 Task: In the Company fox5ny.com, schedule a meeting with title: 'Product Demo and Service Presentation', Select date: '25 September, 2023', select start time: 6:00:PM. Add location in person New York with meeting description: Kindly join this meeting to understand Product Demo and Service Presentation. Add attendees from company's contact and save.. Logged in from softage.1@softage.net
Action: Mouse moved to (83, 55)
Screenshot: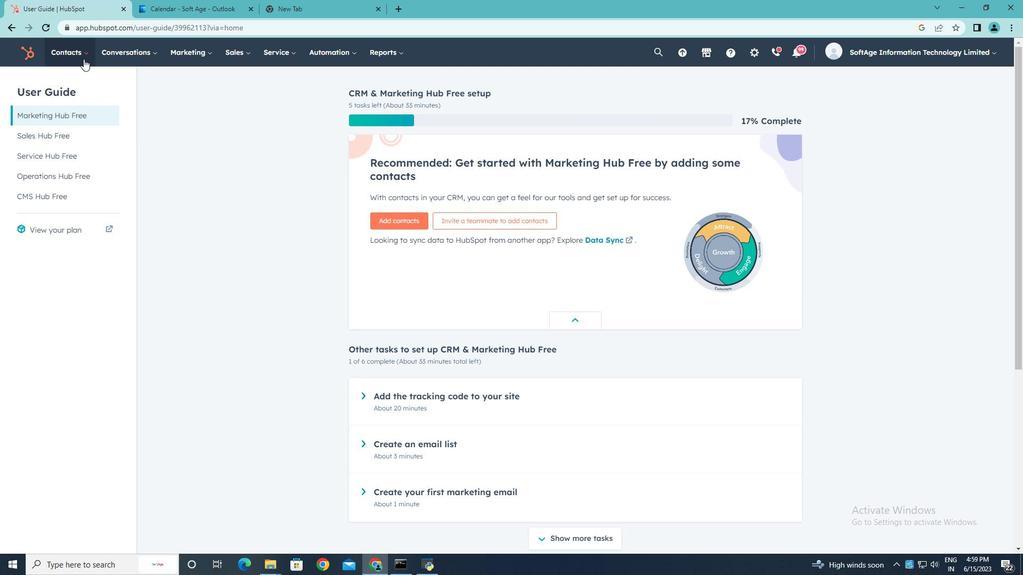 
Action: Mouse pressed left at (83, 55)
Screenshot: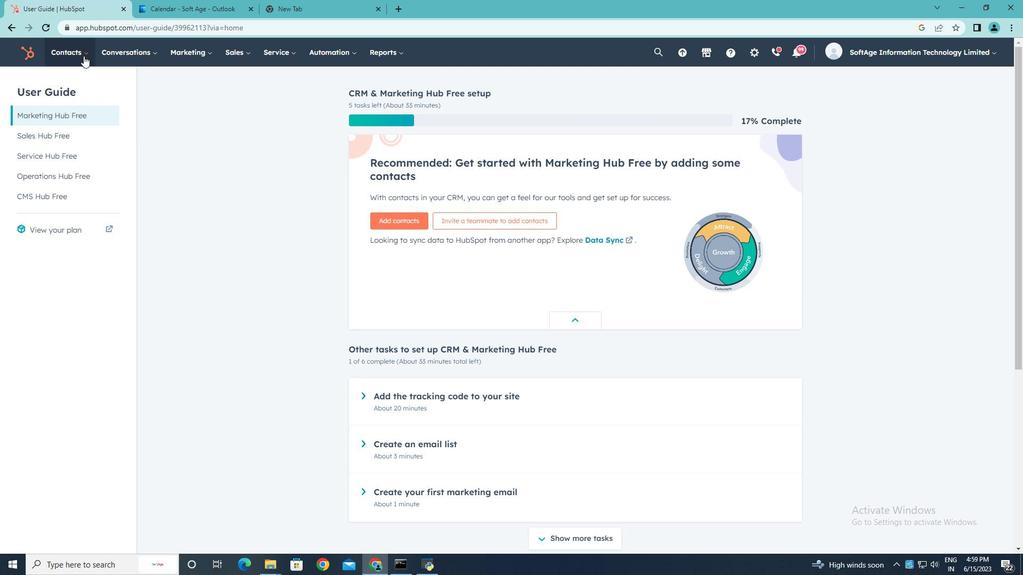 
Action: Mouse moved to (74, 101)
Screenshot: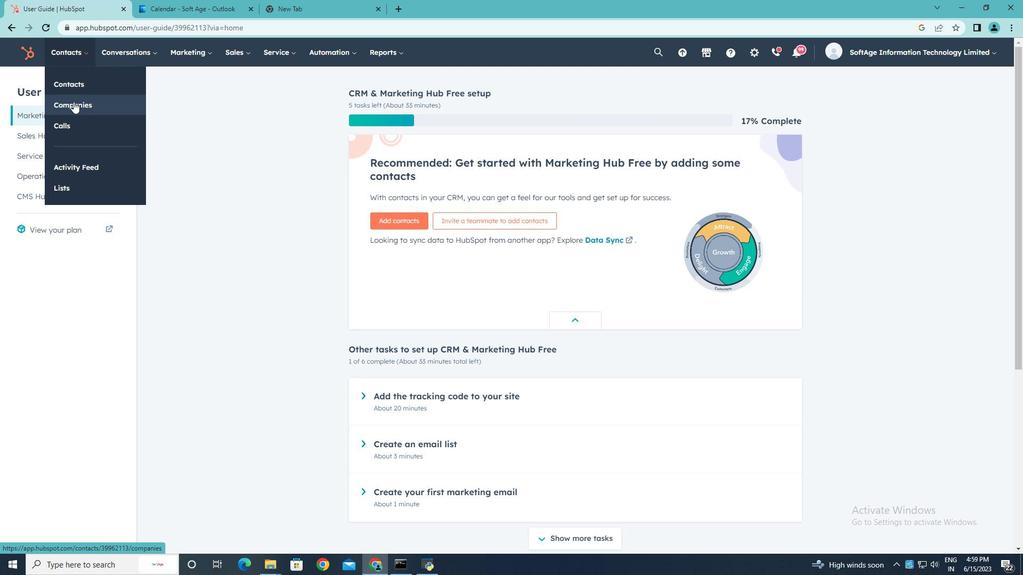 
Action: Mouse pressed left at (74, 101)
Screenshot: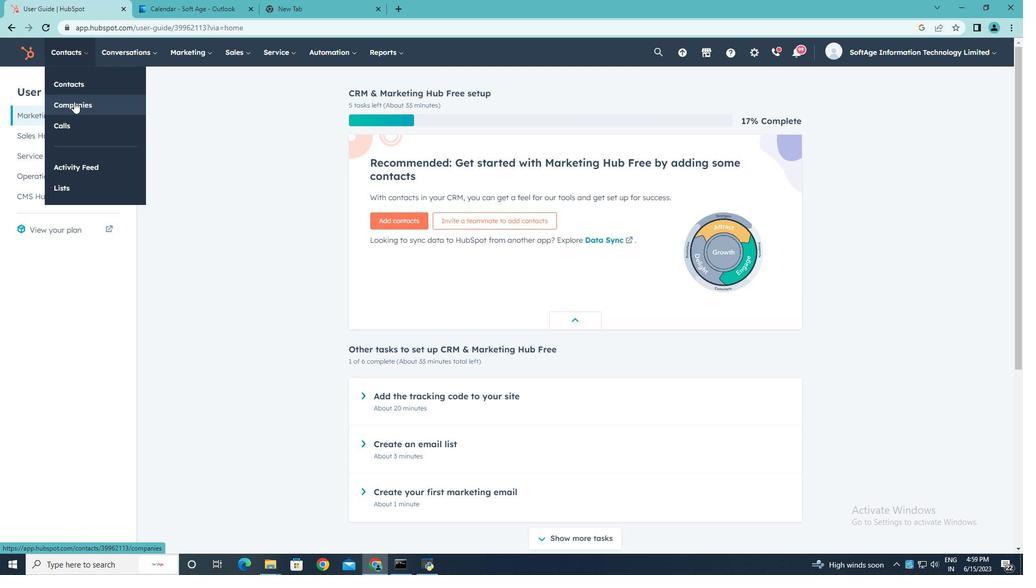 
Action: Mouse moved to (67, 173)
Screenshot: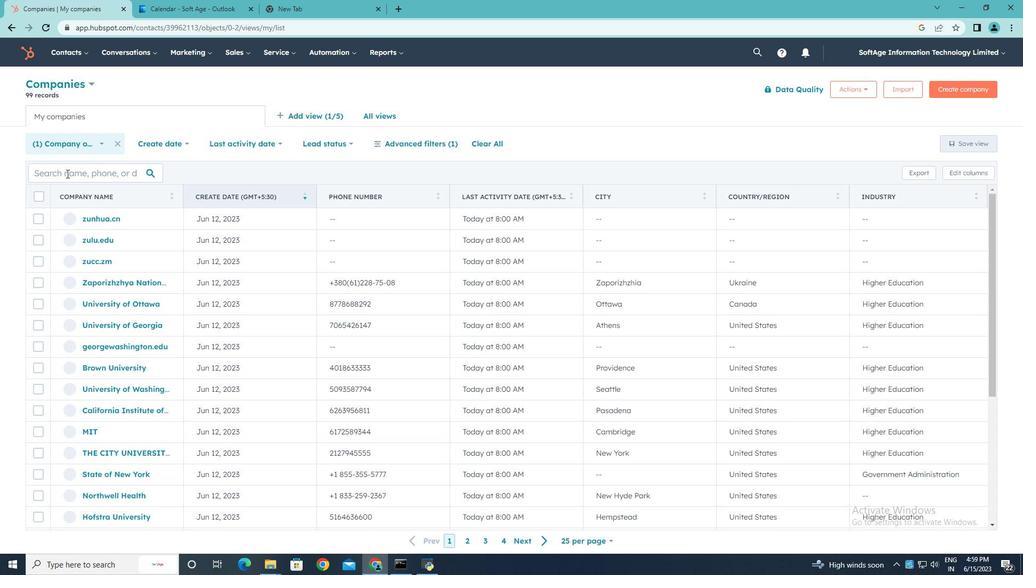 
Action: Mouse pressed left at (67, 173)
Screenshot: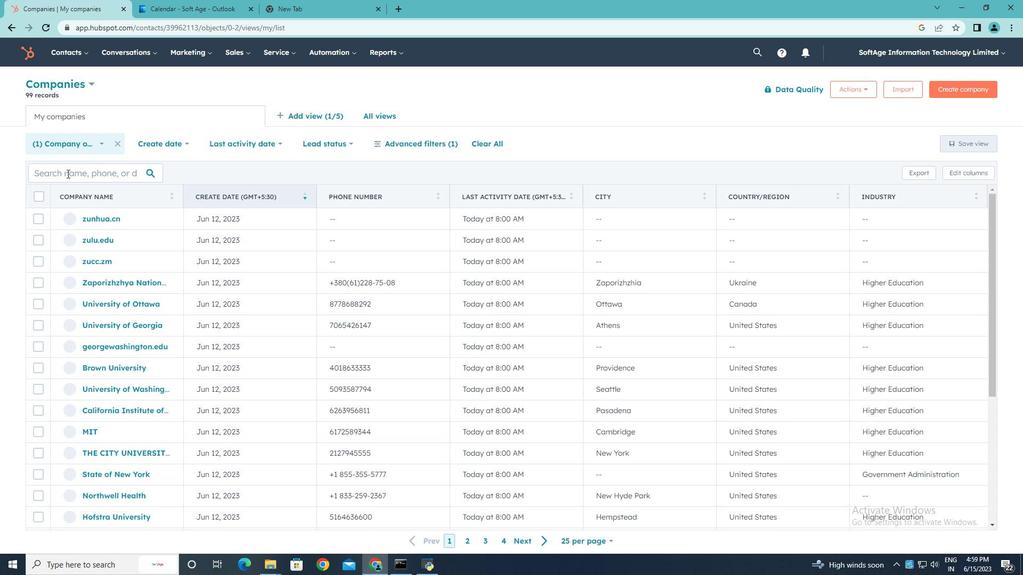 
Action: Key pressed fox5ny.com
Screenshot: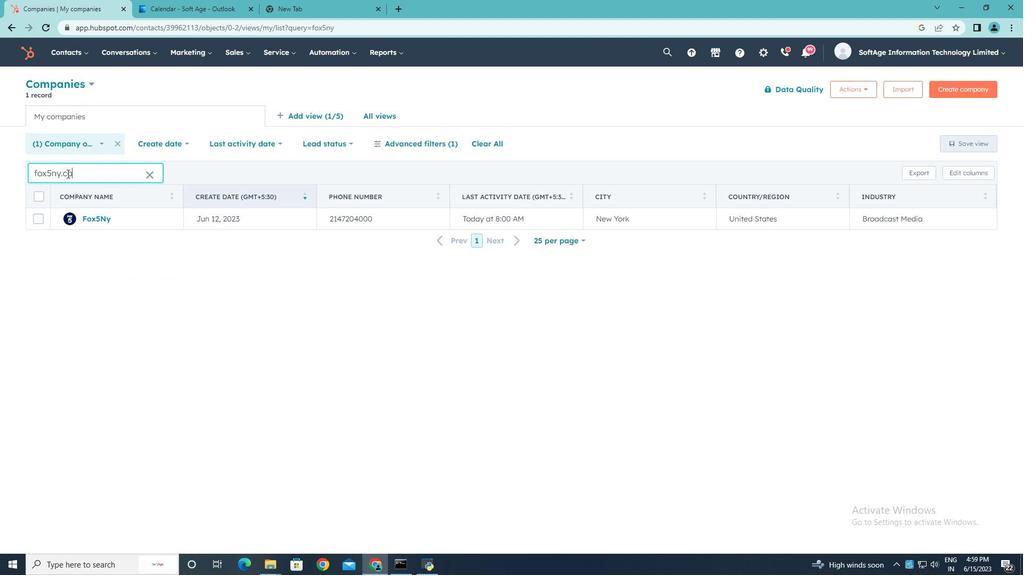
Action: Mouse moved to (87, 219)
Screenshot: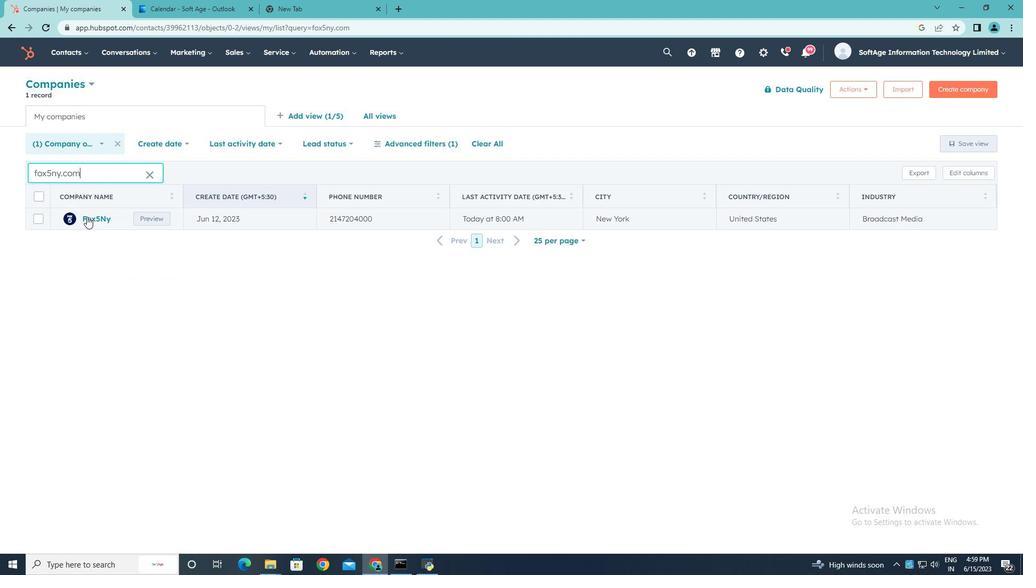
Action: Mouse pressed left at (87, 219)
Screenshot: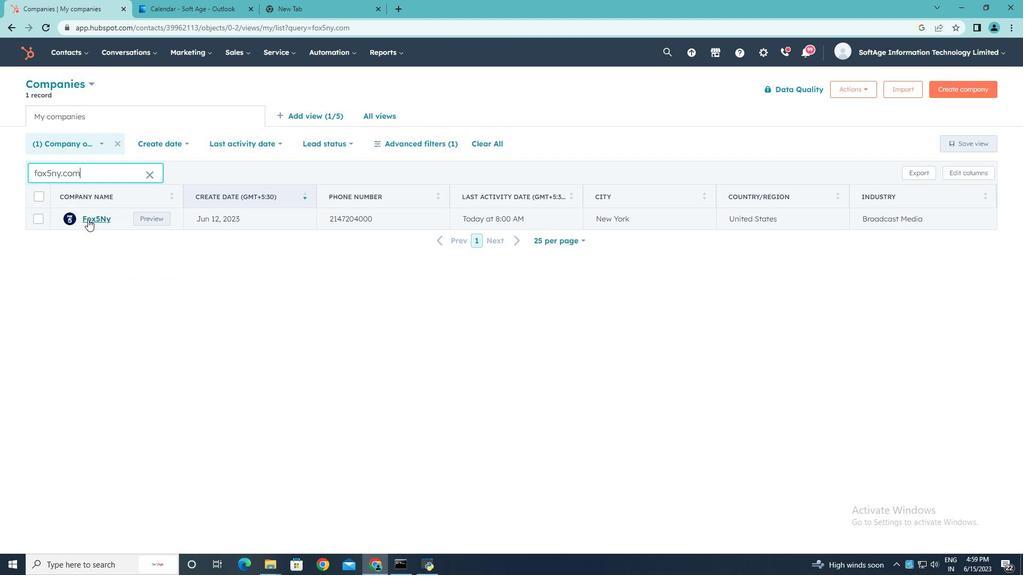 
Action: Mouse moved to (174, 179)
Screenshot: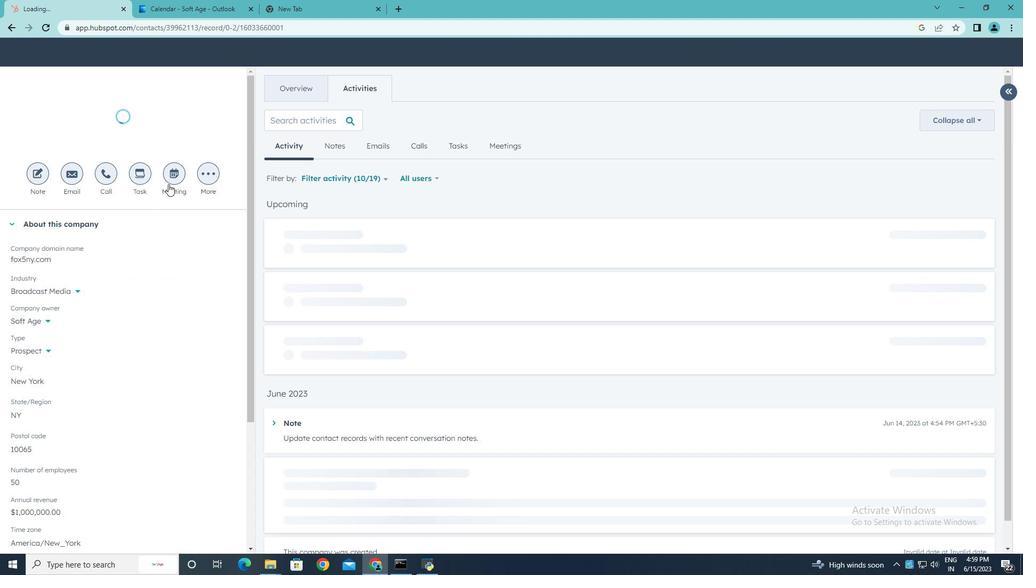 
Action: Mouse pressed left at (174, 179)
Screenshot: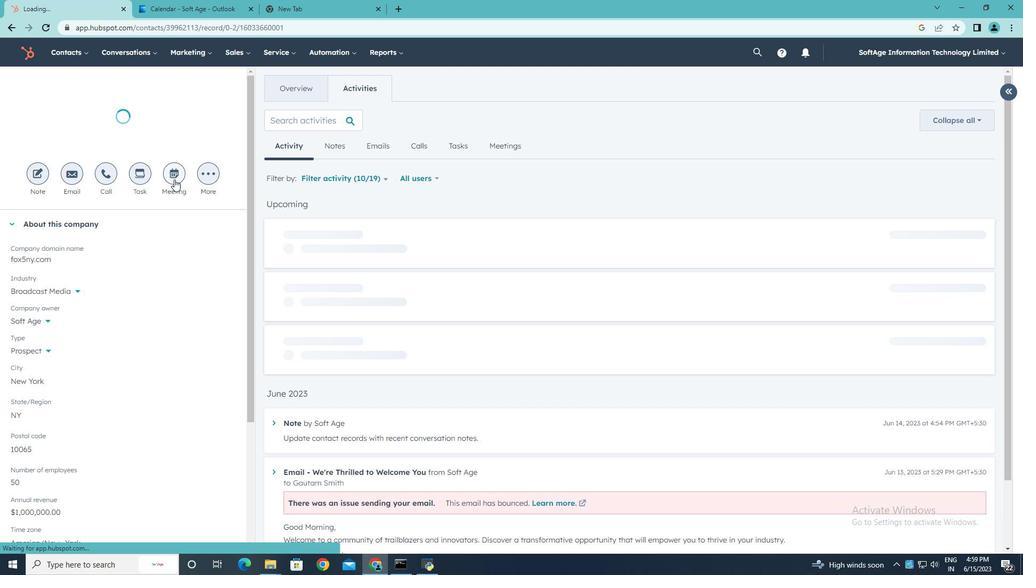
Action: Key pressed <Key.shift>Product<Key.space><Key.shift>Demo<Key.space><Key.shift><Key.shift><Key.shift><Key.shift><Key.shift><Key.shift><Key.shift><Key.shift><Key.shift><Key.shift><Key.shift><Key.shift><Key.shift><Key.shift><Key.shift><Key.shift><Key.shift><Key.shift><Key.shift><Key.shift><Key.shift><Key.shift><Key.shift><Key.shift><Key.shift><Key.shift>and<Key.space><Key.shift>Service<Key.space><Key.shift><Key.shift><Key.shift><Key.shift><Key.shift><Key.shift><Key.shift><Key.shift><Key.shift>Presentation.
Screenshot: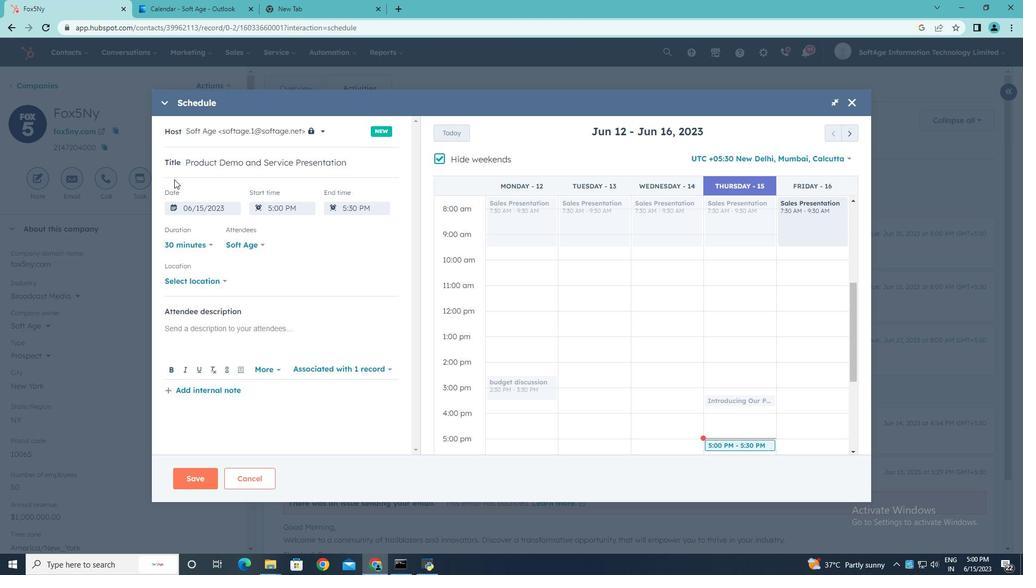 
Action: Mouse moved to (438, 160)
Screenshot: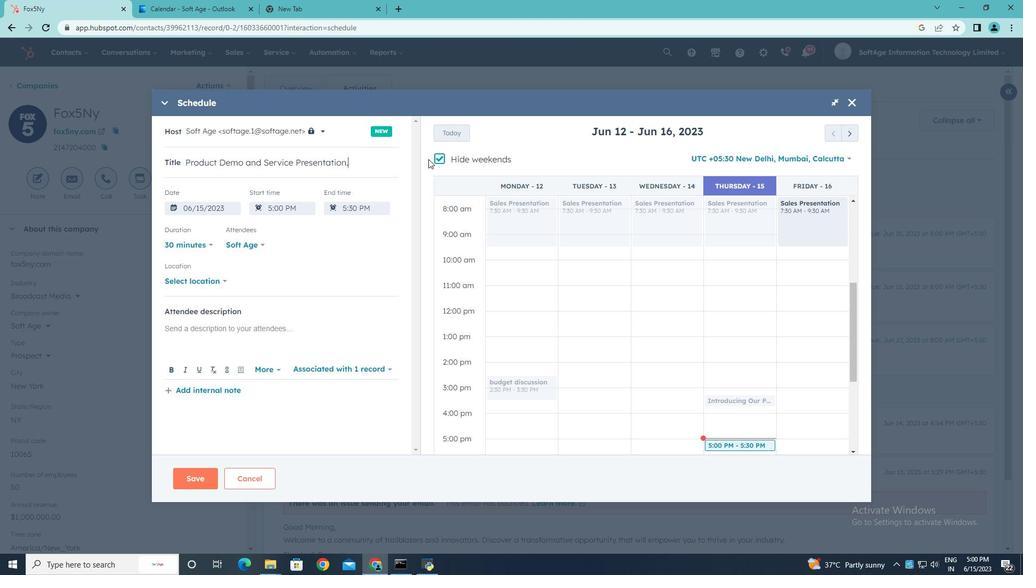 
Action: Mouse pressed left at (438, 160)
Screenshot: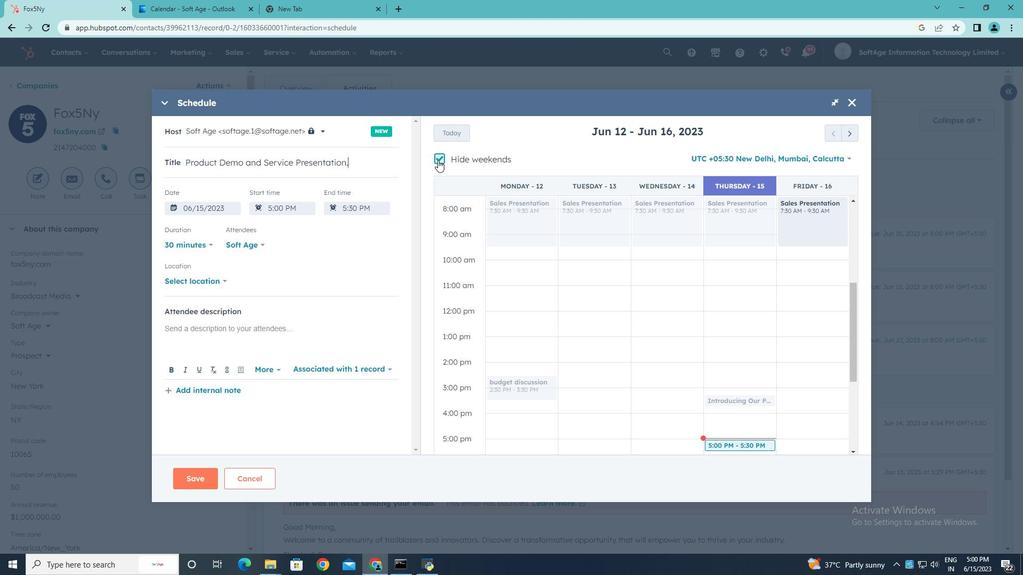 
Action: Mouse moved to (852, 136)
Screenshot: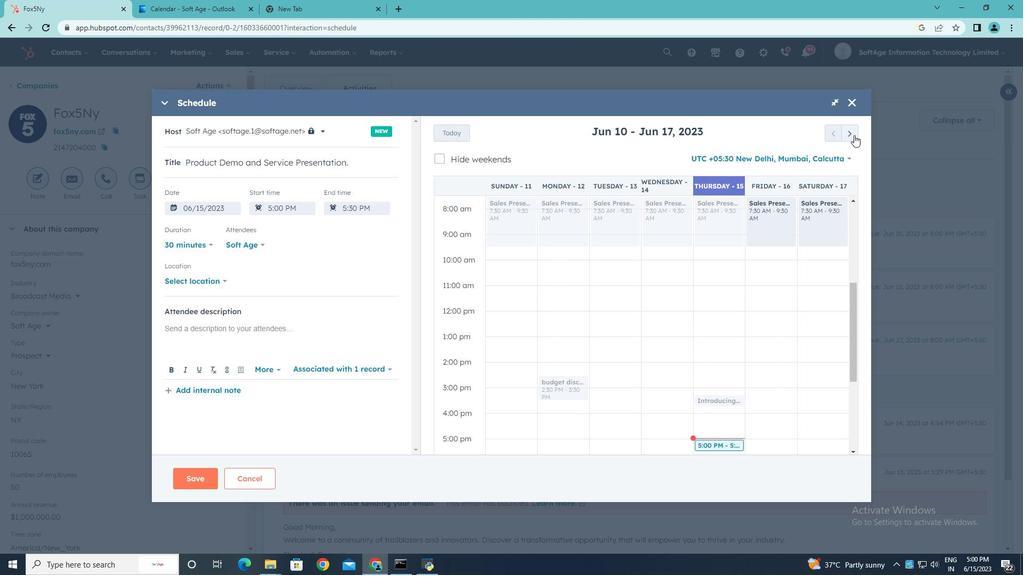 
Action: Mouse pressed left at (852, 136)
Screenshot: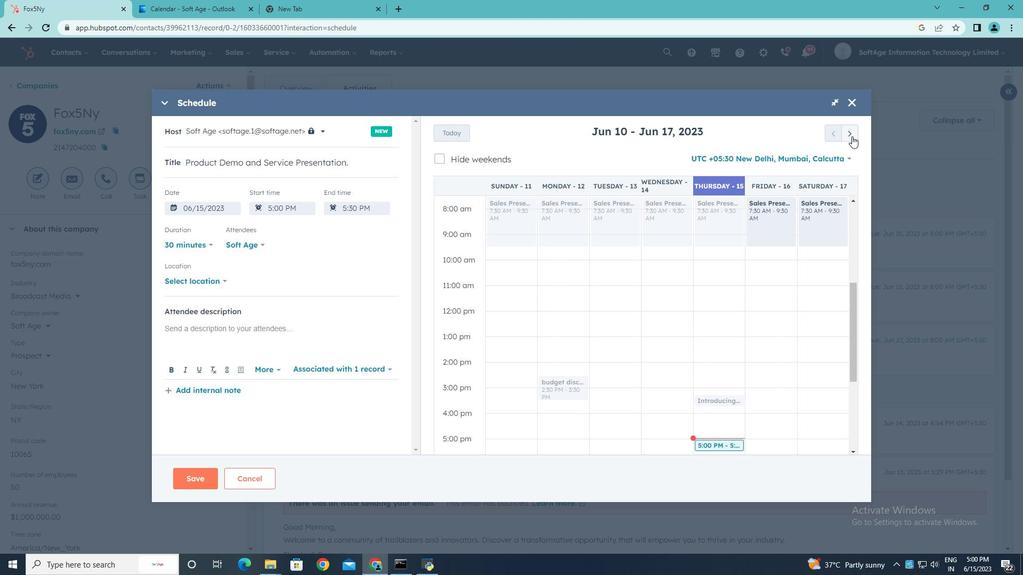 
Action: Mouse pressed left at (852, 136)
Screenshot: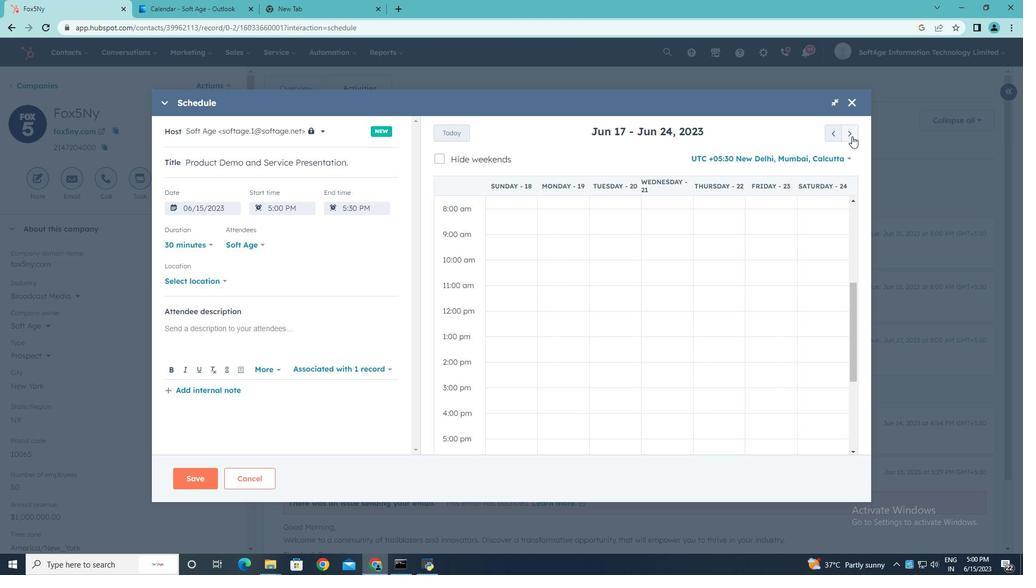 
Action: Mouse pressed left at (852, 136)
Screenshot: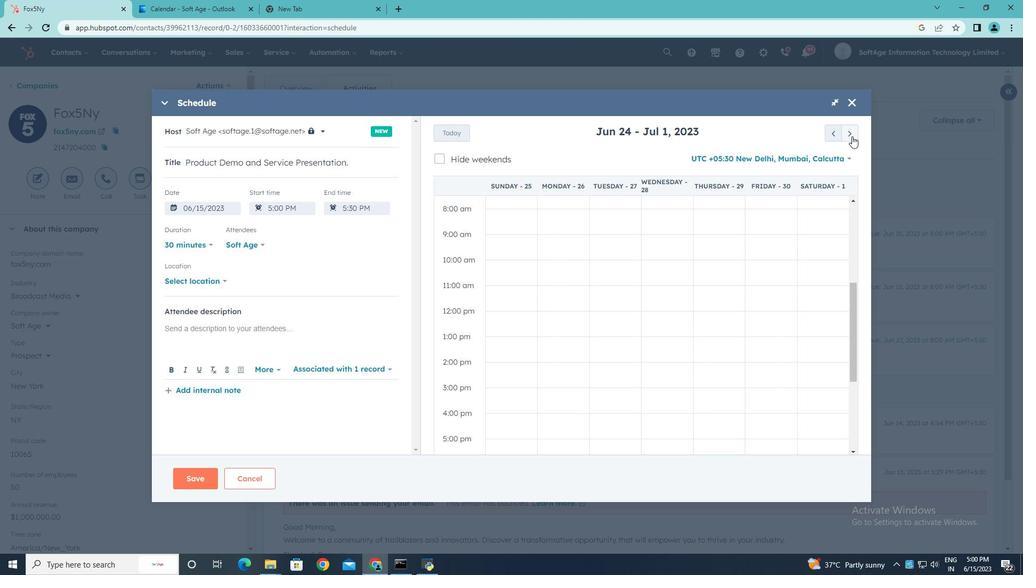 
Action: Mouse pressed left at (852, 136)
Screenshot: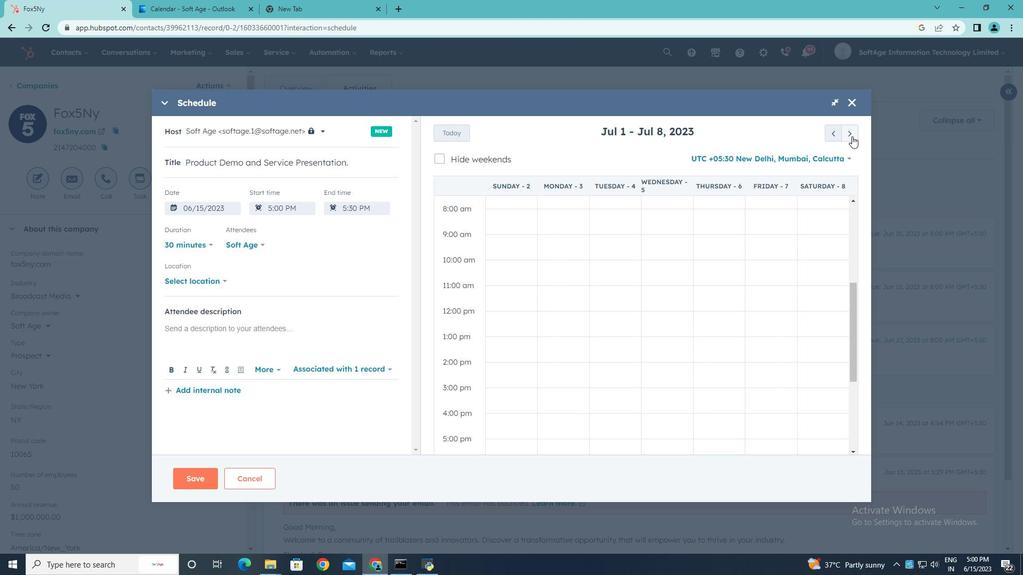 
Action: Mouse pressed left at (852, 136)
Screenshot: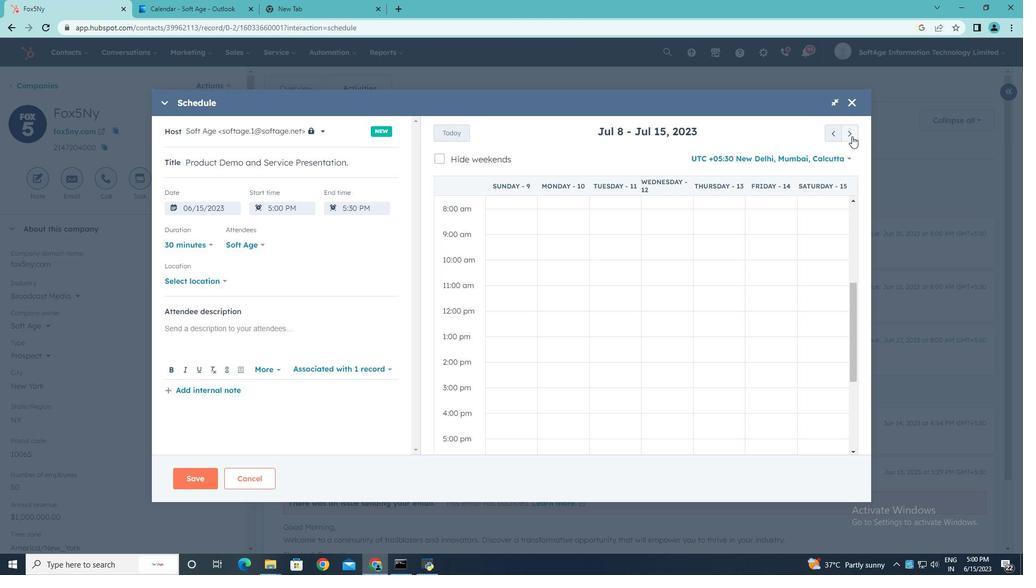 
Action: Mouse pressed left at (852, 136)
Screenshot: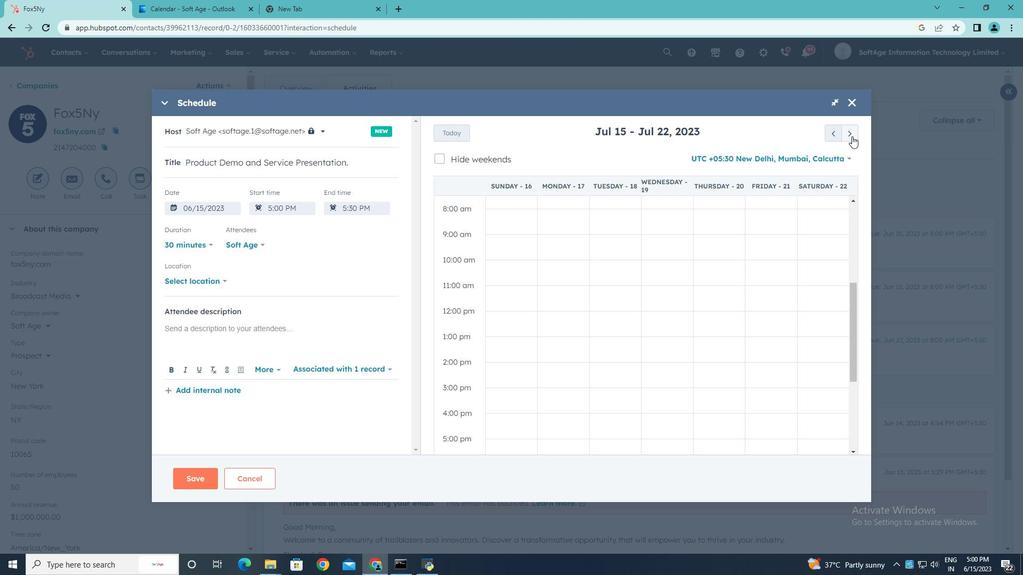 
Action: Mouse pressed left at (852, 136)
Screenshot: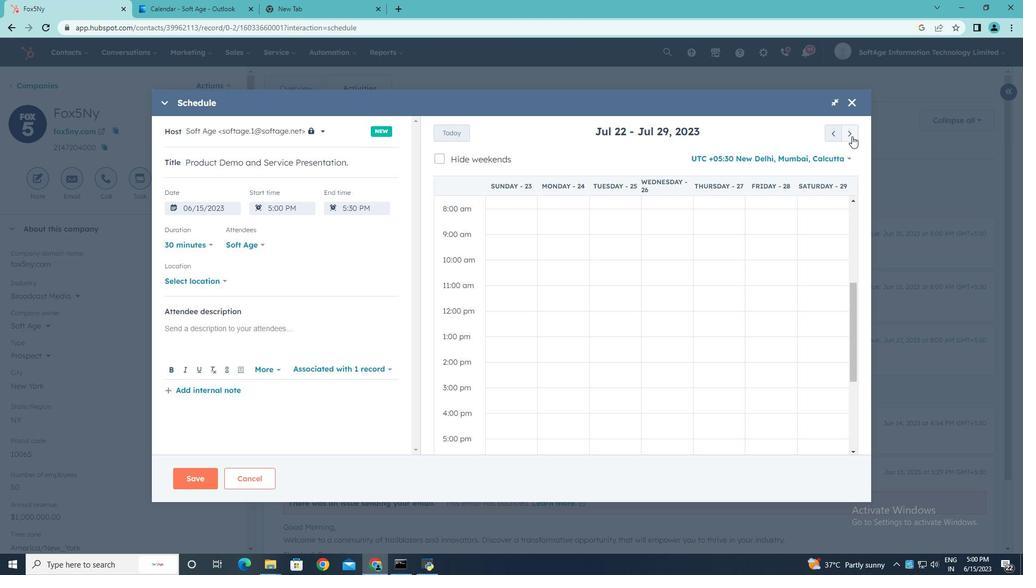 
Action: Mouse pressed left at (852, 136)
Screenshot: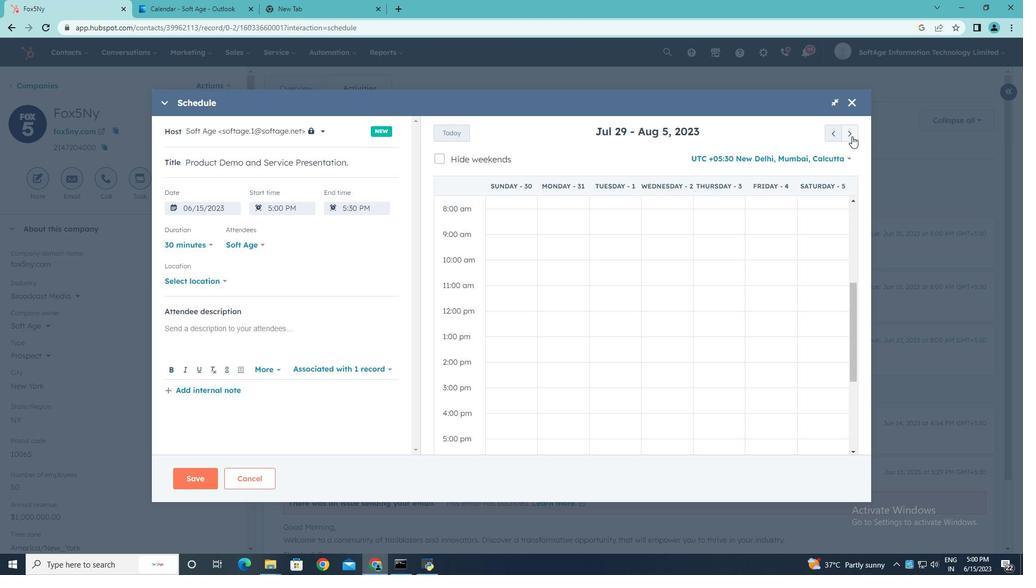 
Action: Mouse pressed left at (852, 136)
Screenshot: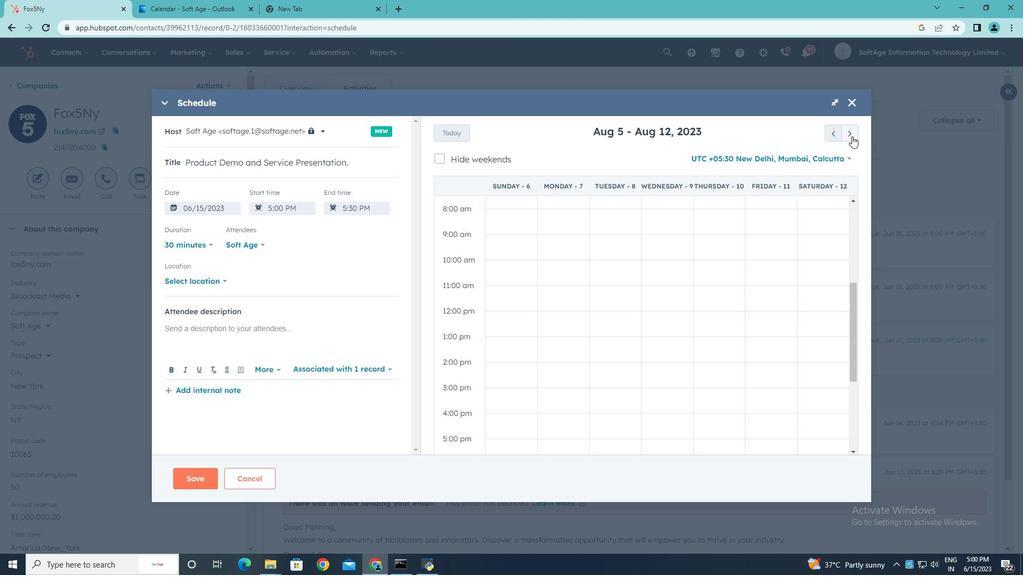 
Action: Mouse pressed left at (852, 136)
Screenshot: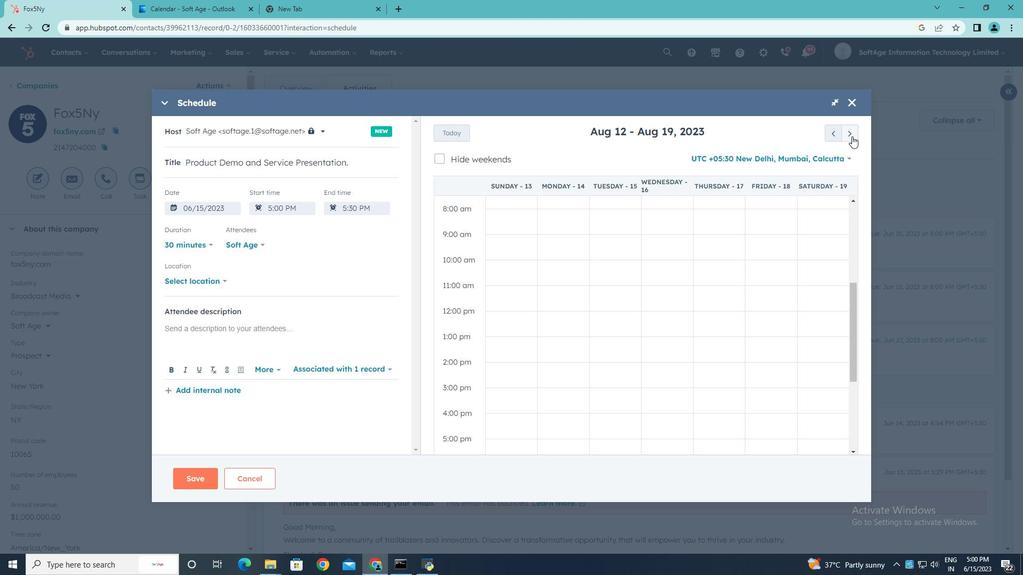
Action: Mouse pressed left at (852, 136)
Screenshot: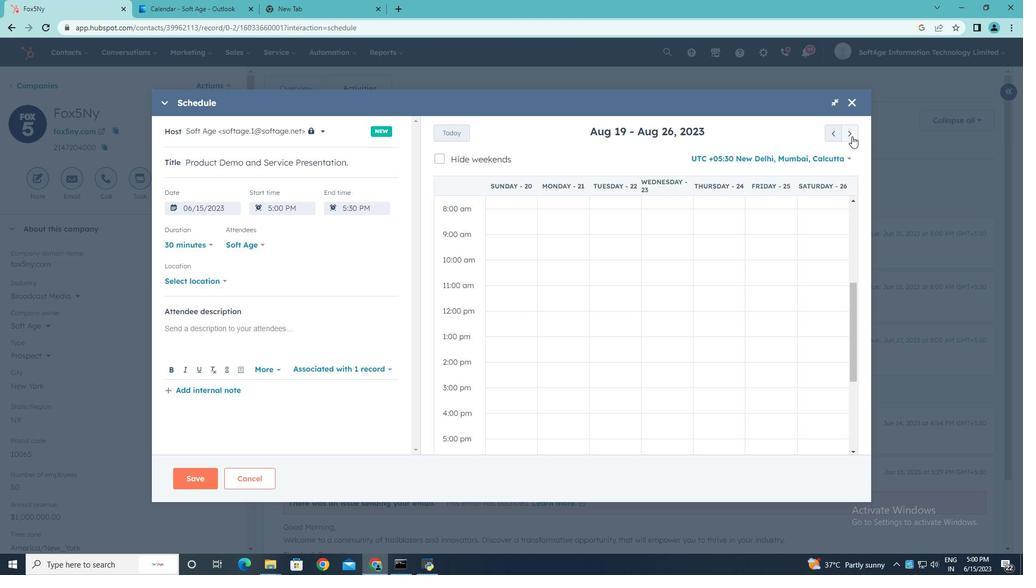 
Action: Mouse pressed left at (852, 136)
Screenshot: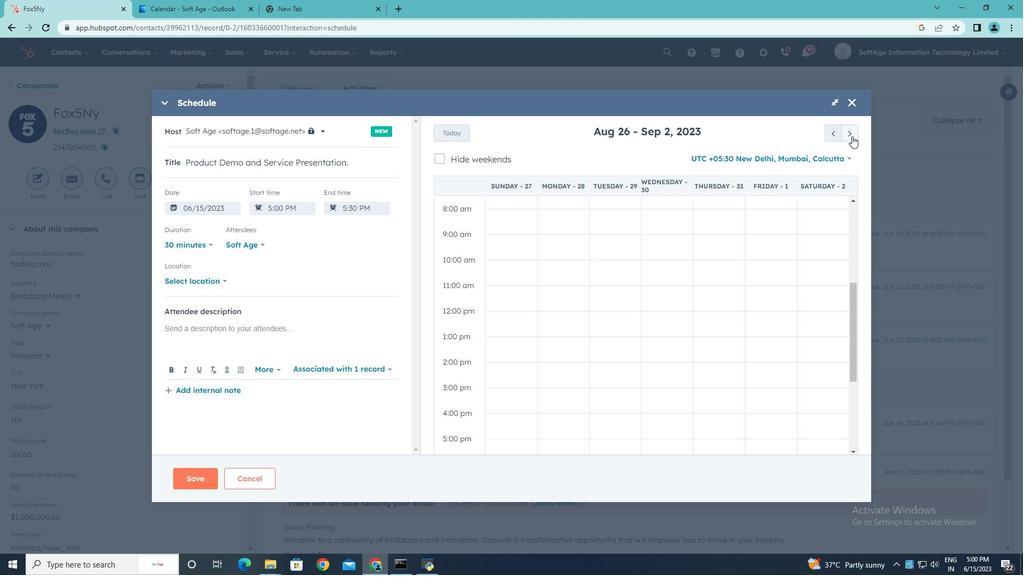 
Action: Mouse pressed left at (852, 136)
Screenshot: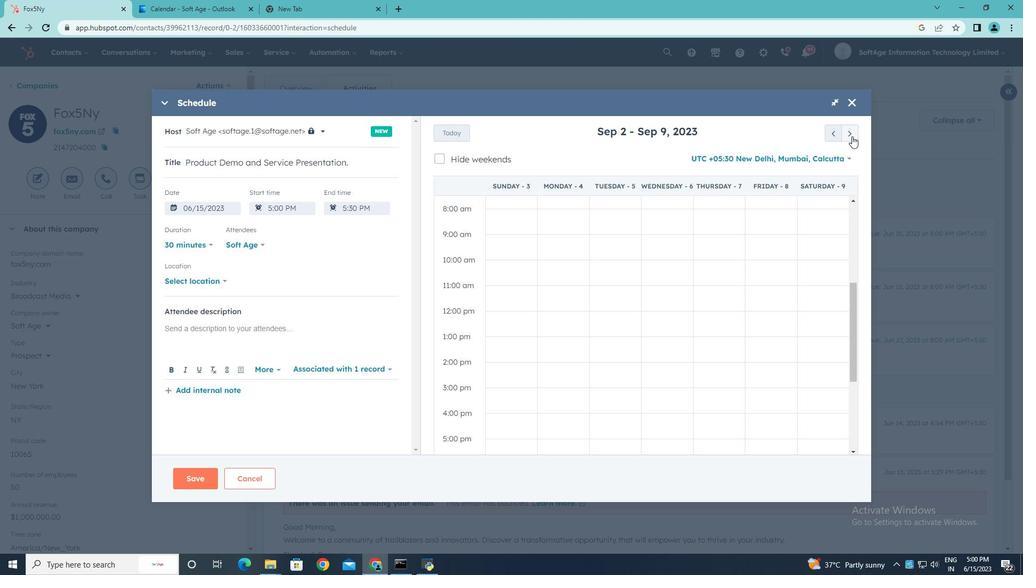 
Action: Mouse pressed left at (852, 136)
Screenshot: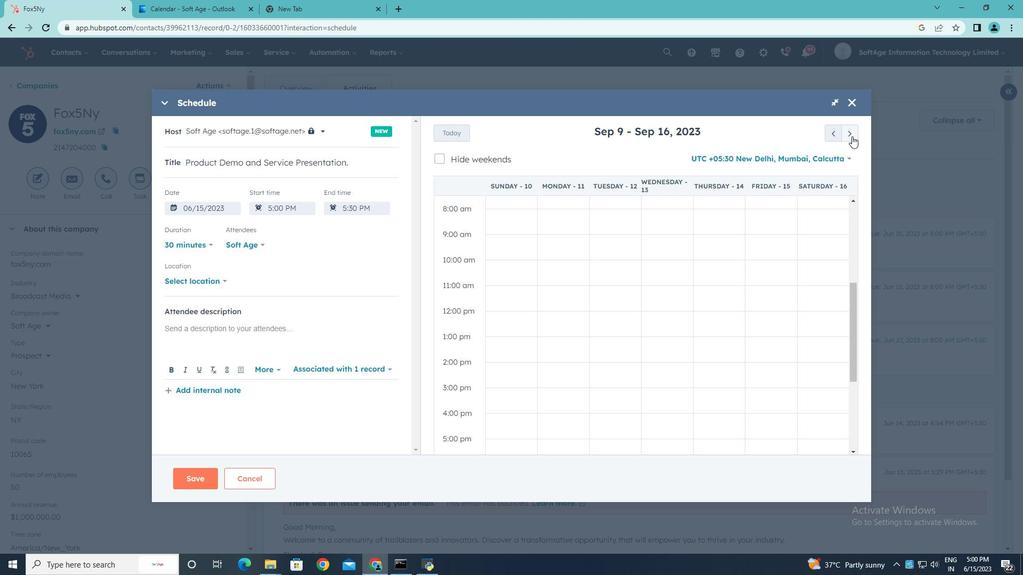 
Action: Mouse pressed left at (852, 136)
Screenshot: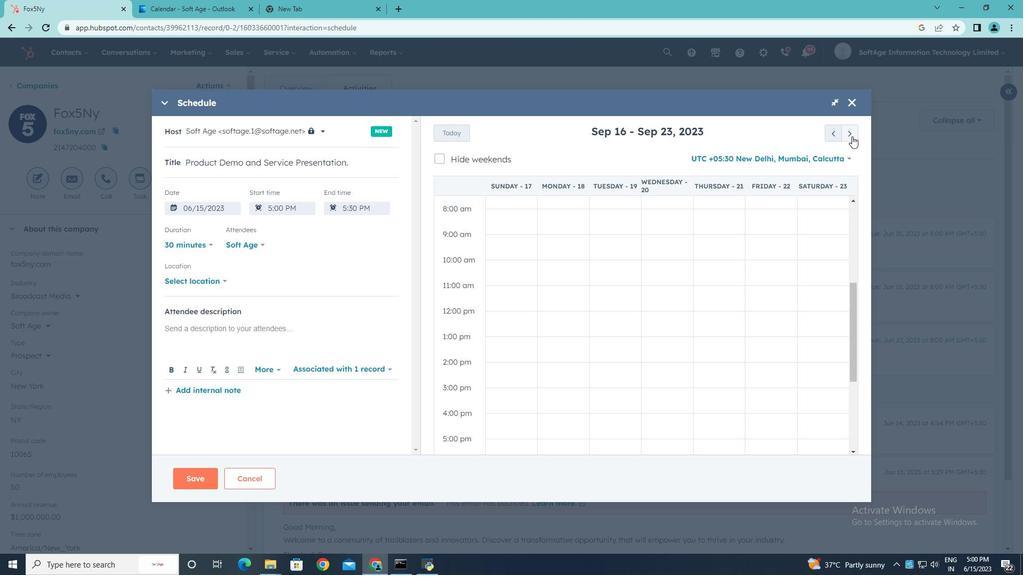 
Action: Mouse moved to (855, 323)
Screenshot: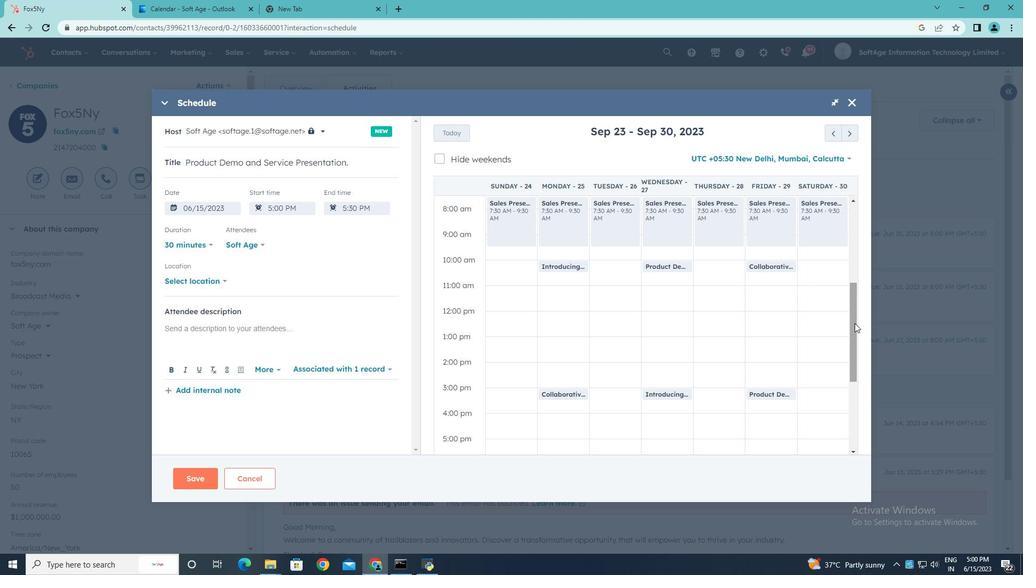 
Action: Mouse pressed left at (855, 323)
Screenshot: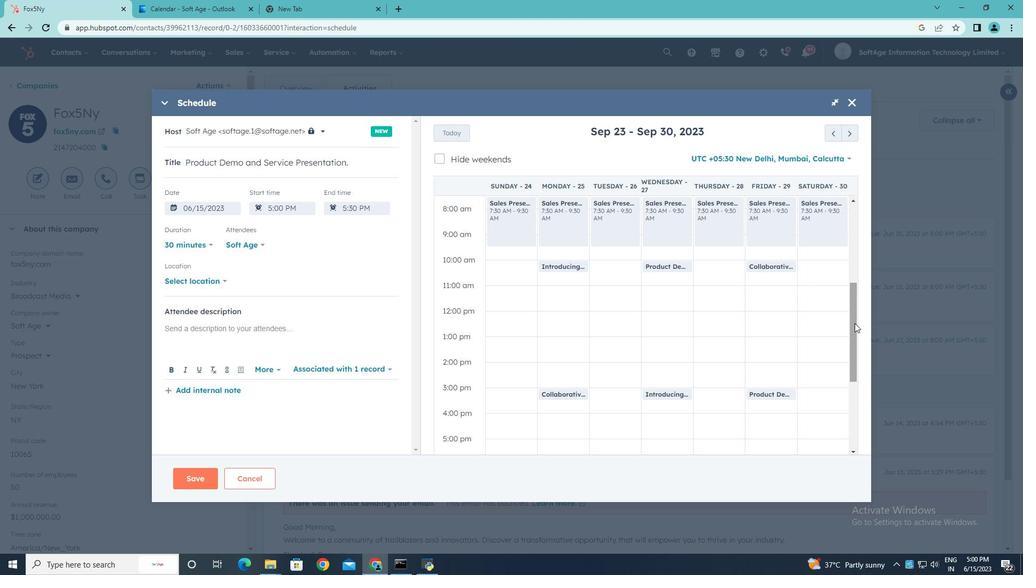 
Action: Mouse moved to (553, 391)
Screenshot: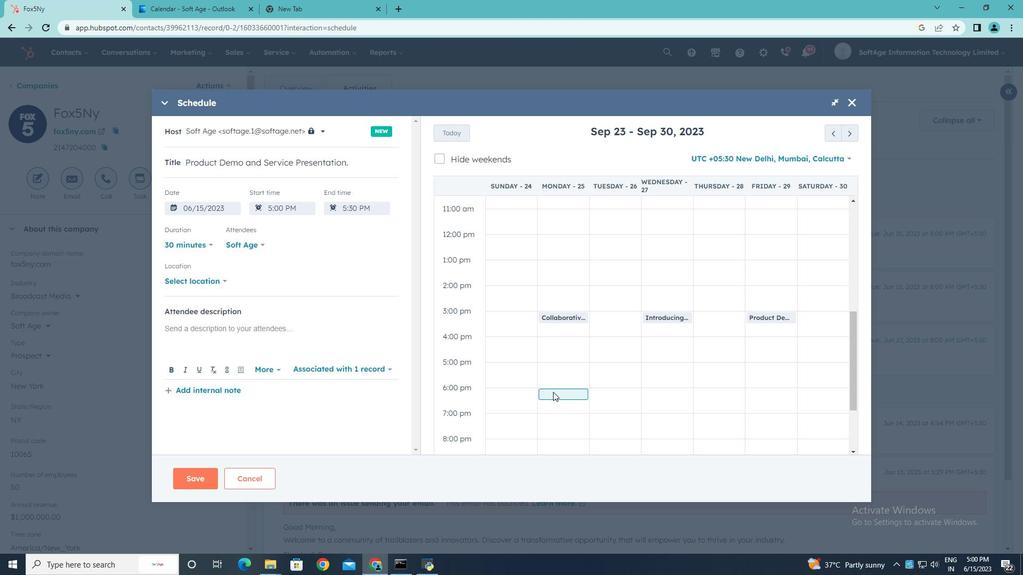 
Action: Mouse pressed left at (553, 391)
Screenshot: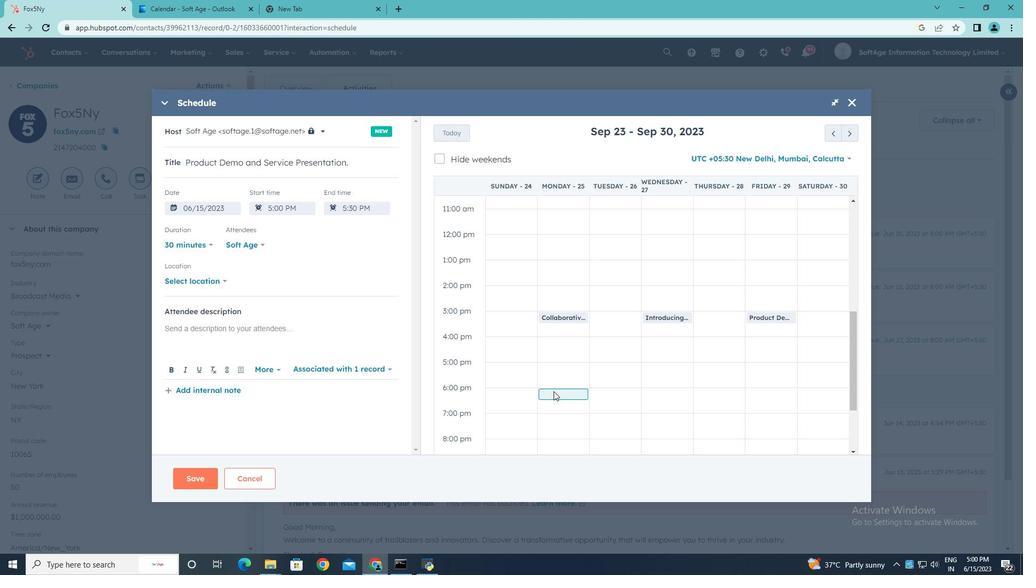 
Action: Mouse moved to (225, 280)
Screenshot: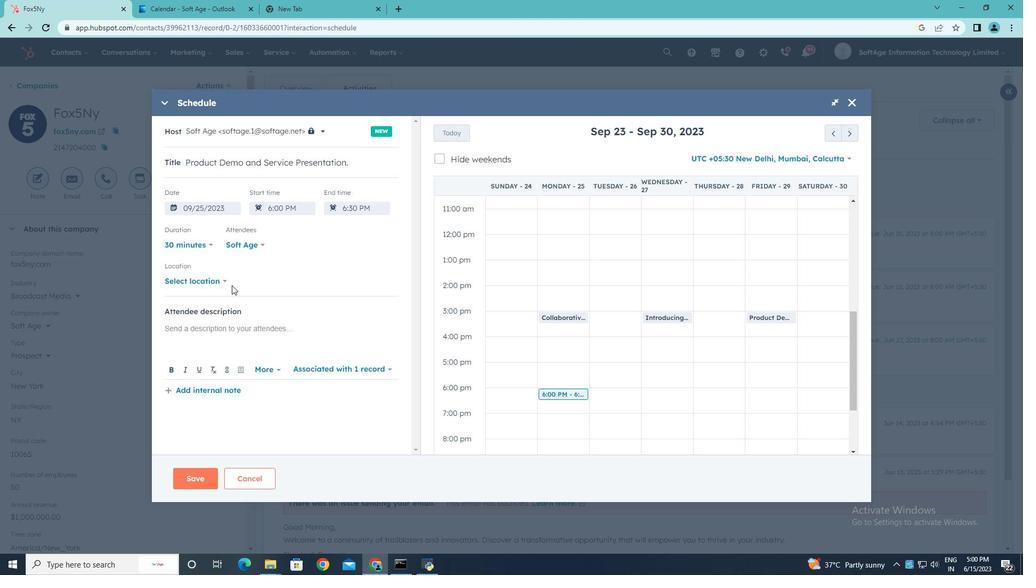 
Action: Mouse pressed left at (225, 280)
Screenshot: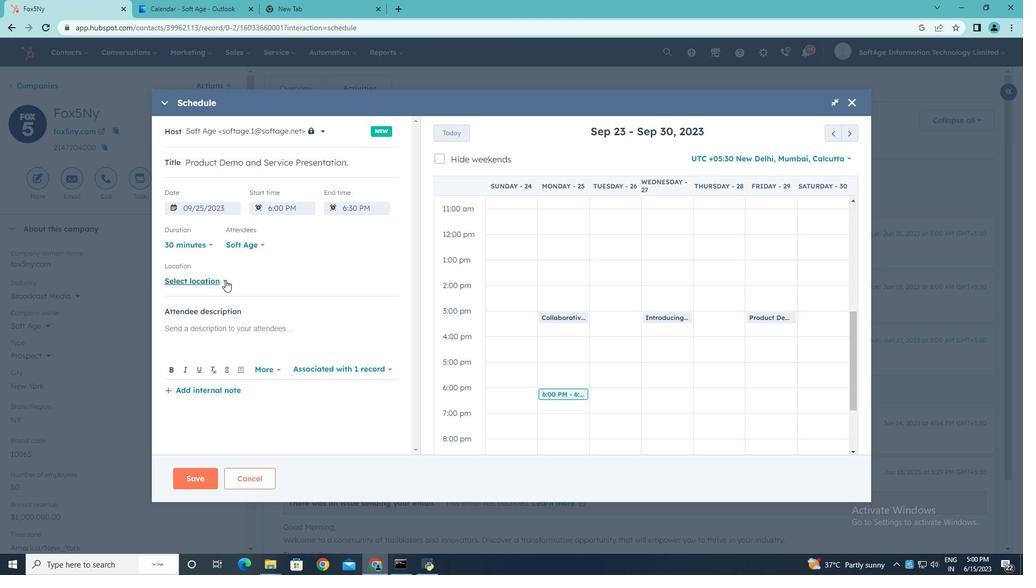 
Action: Mouse moved to (263, 278)
Screenshot: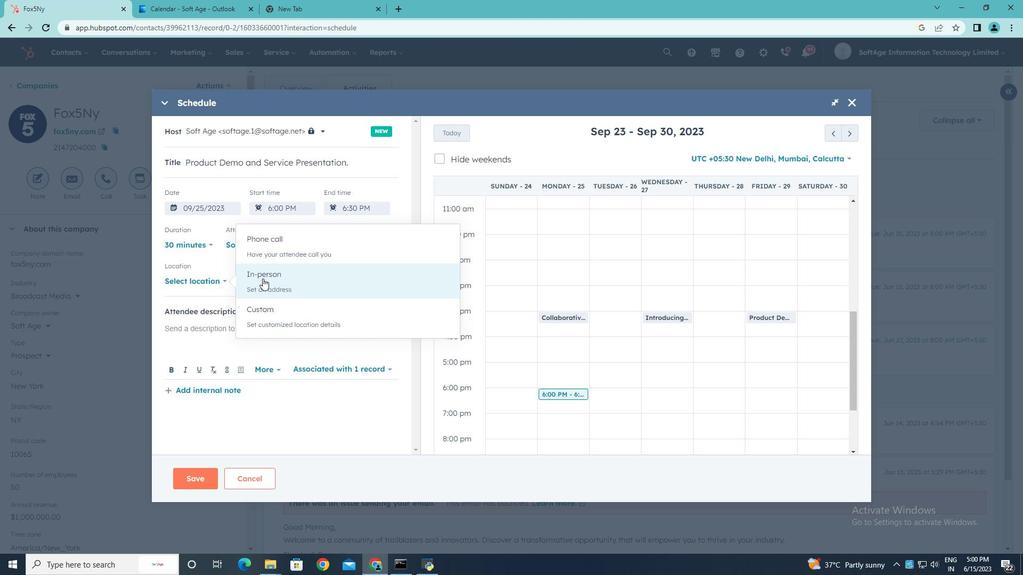 
Action: Mouse pressed left at (263, 278)
Screenshot: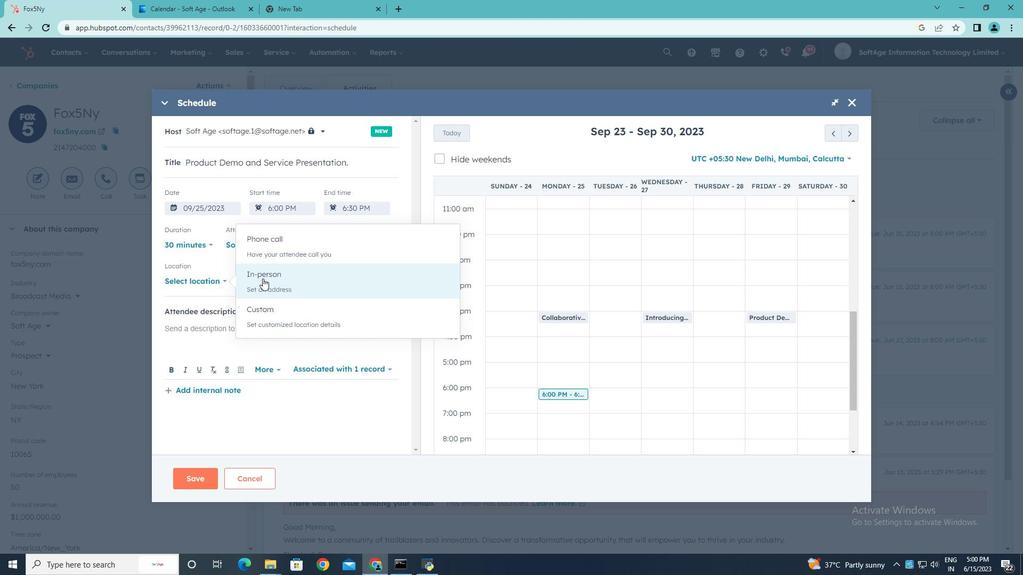 
Action: Mouse moved to (249, 281)
Screenshot: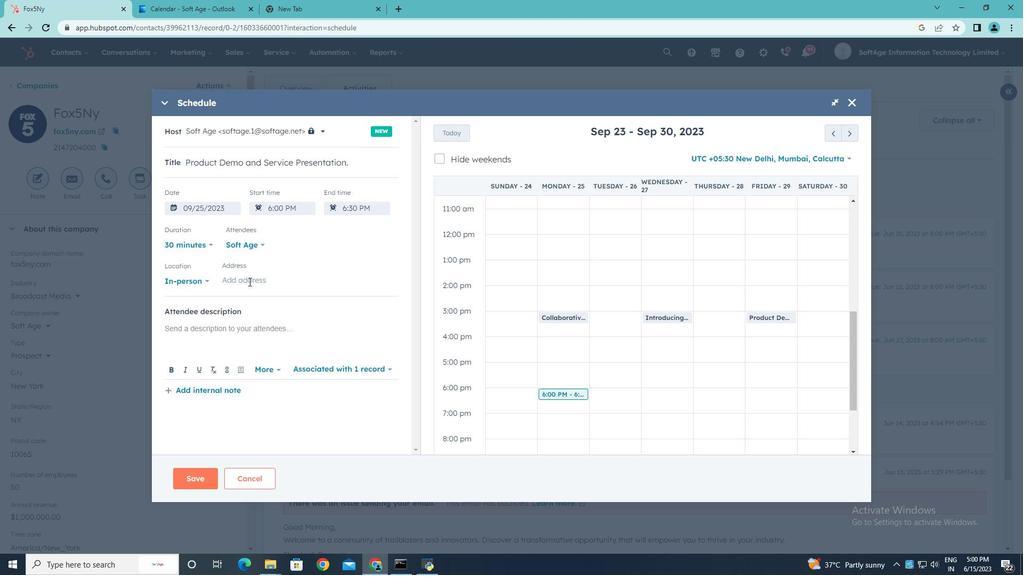 
Action: Mouse pressed left at (249, 281)
Screenshot: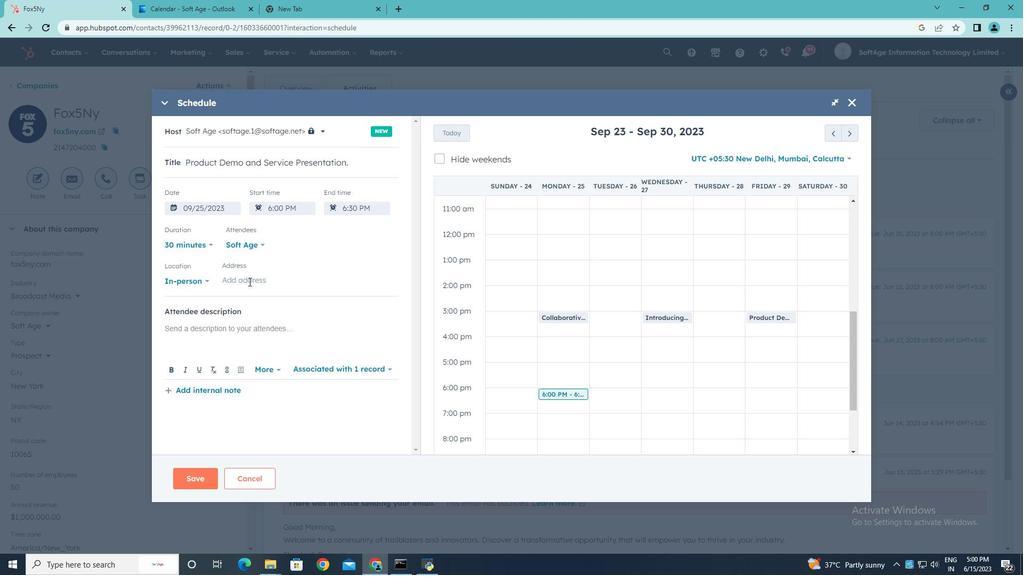 
Action: Mouse moved to (249, 280)
Screenshot: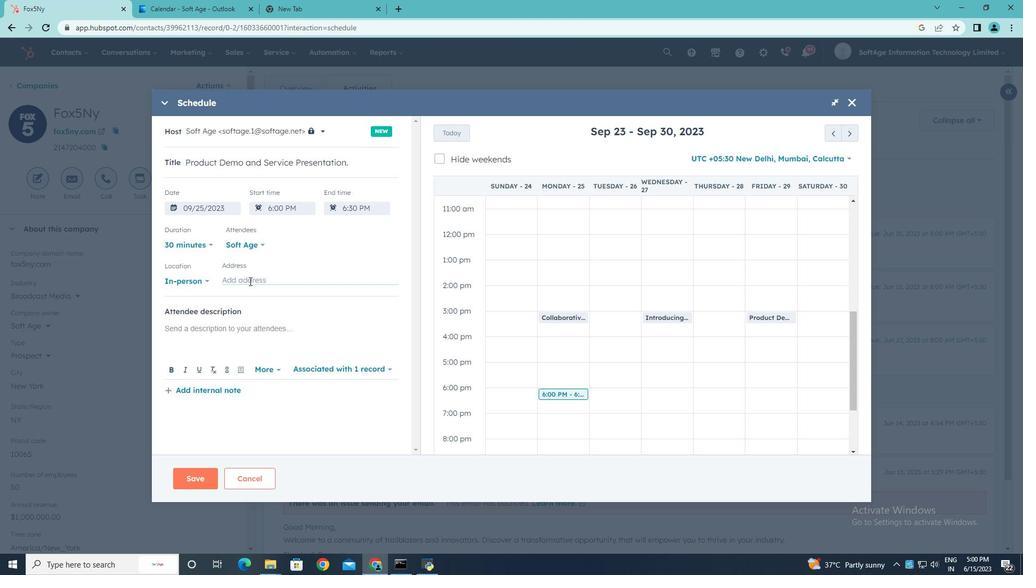 
Action: Key pressed <Key.shift>New<Key.space><Key.shift>York
Screenshot: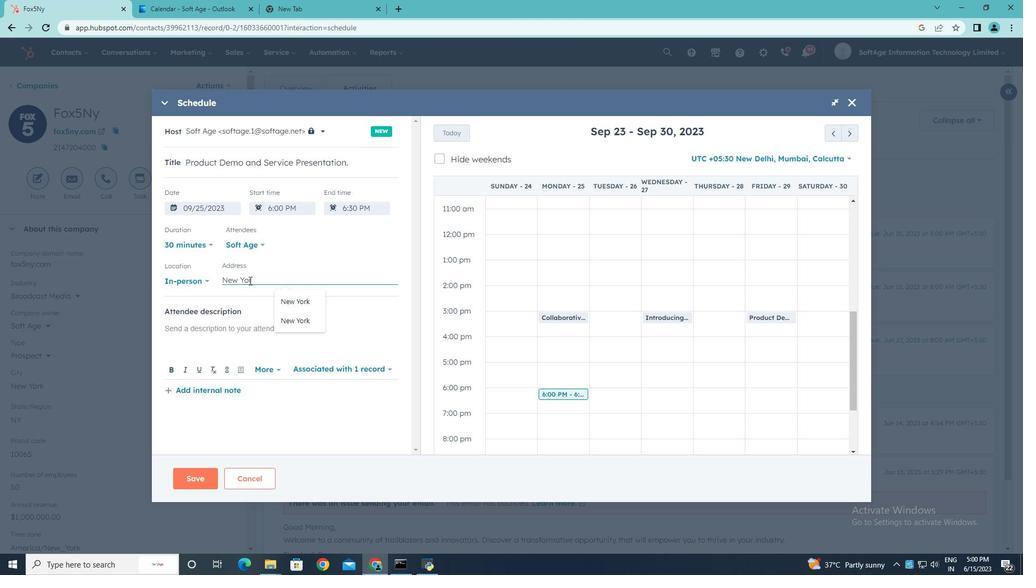 
Action: Mouse moved to (218, 324)
Screenshot: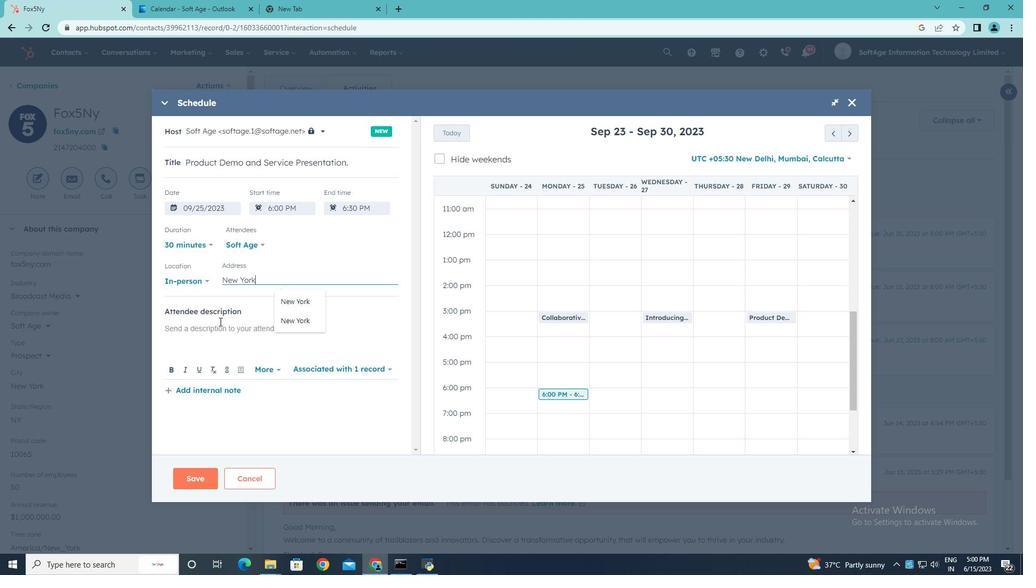 
Action: Mouse pressed left at (218, 324)
Screenshot: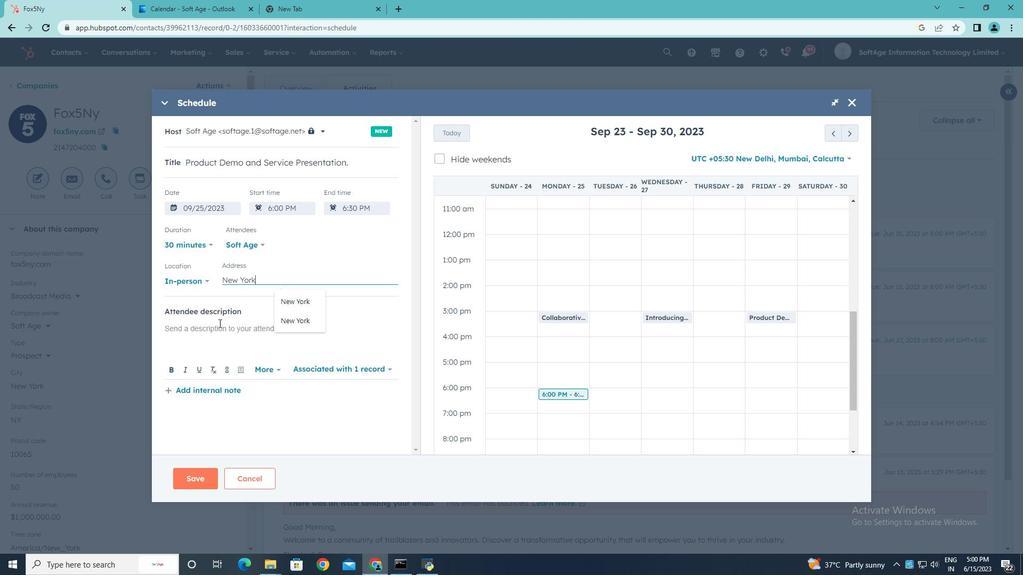 
Action: Key pressed <Key.shift>Kindly<Key.space>join<Key.space>this<Key.space>meeting<Key.space>p<Key.backspace>to<Key.space>understand<Key.space><Key.shift>Product<Key.space><Key.shift>Demo<Key.space>and<Key.space><Key.shift>Servicer<Key.backspace><Key.space><Key.shift><Key.shift><Key.shift><Key.shift><Key.shift><Key.shift><Key.shift><Key.shift><Key.shift><Key.shift>Presta<Key.backspace><Key.backspace>entation.
Screenshot: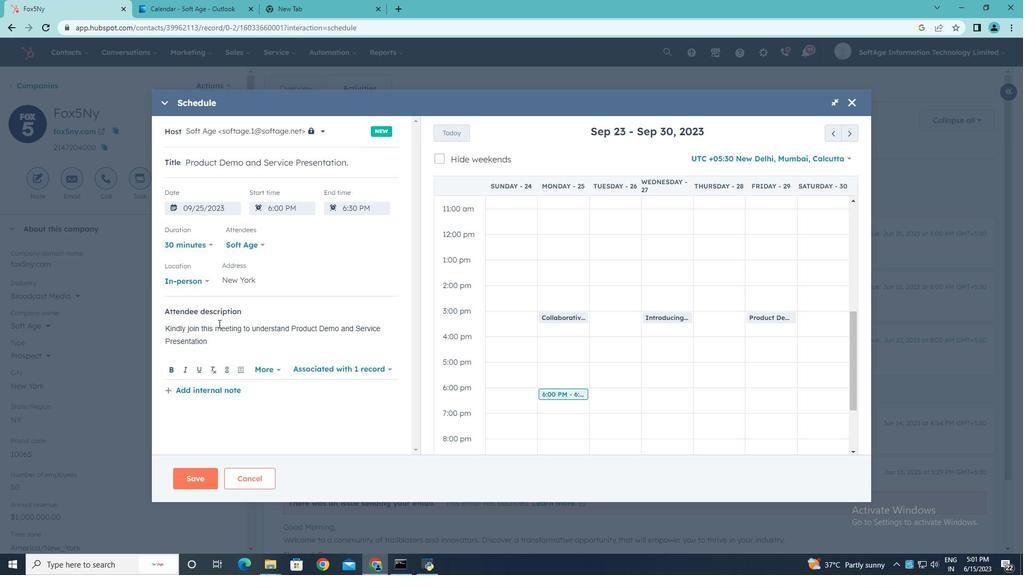 
Action: Mouse moved to (266, 243)
Screenshot: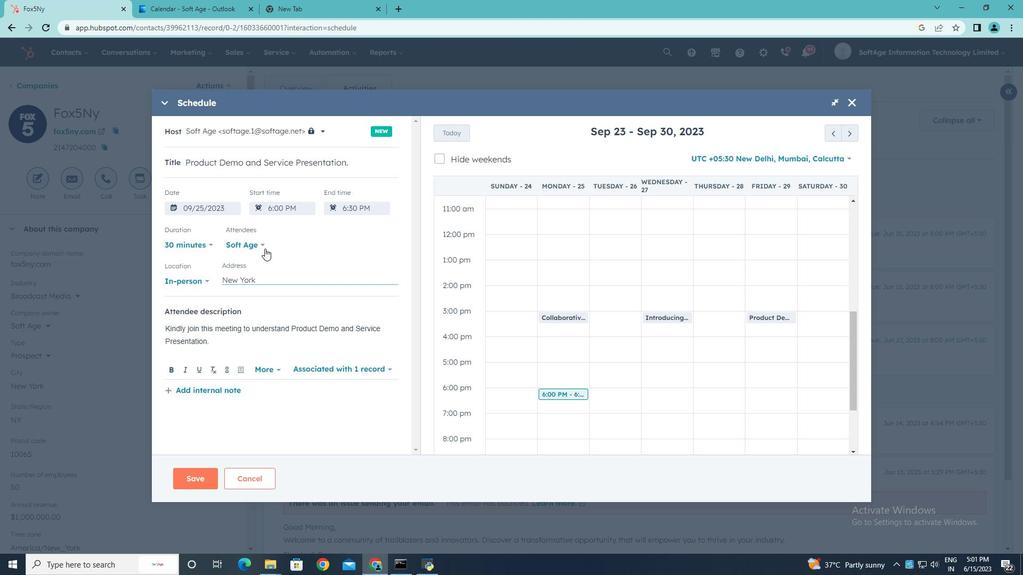 
Action: Mouse pressed left at (266, 243)
Screenshot: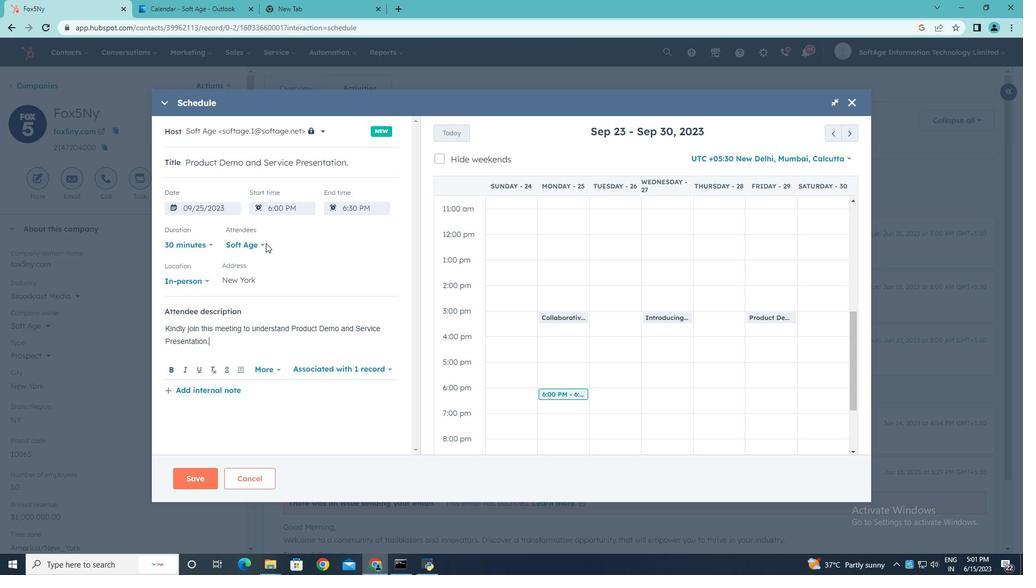 
Action: Mouse moved to (261, 243)
Screenshot: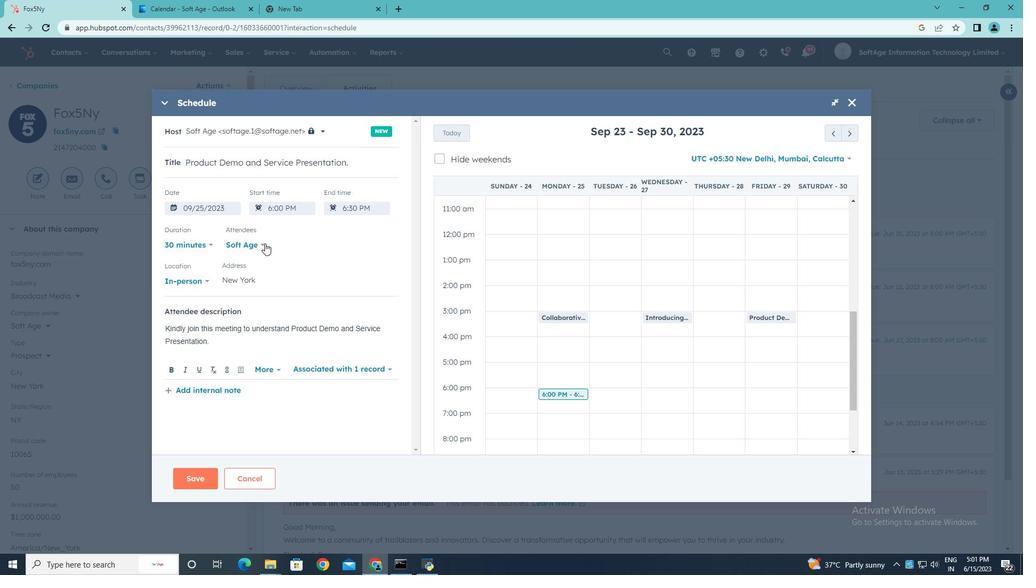 
Action: Mouse pressed left at (261, 243)
Screenshot: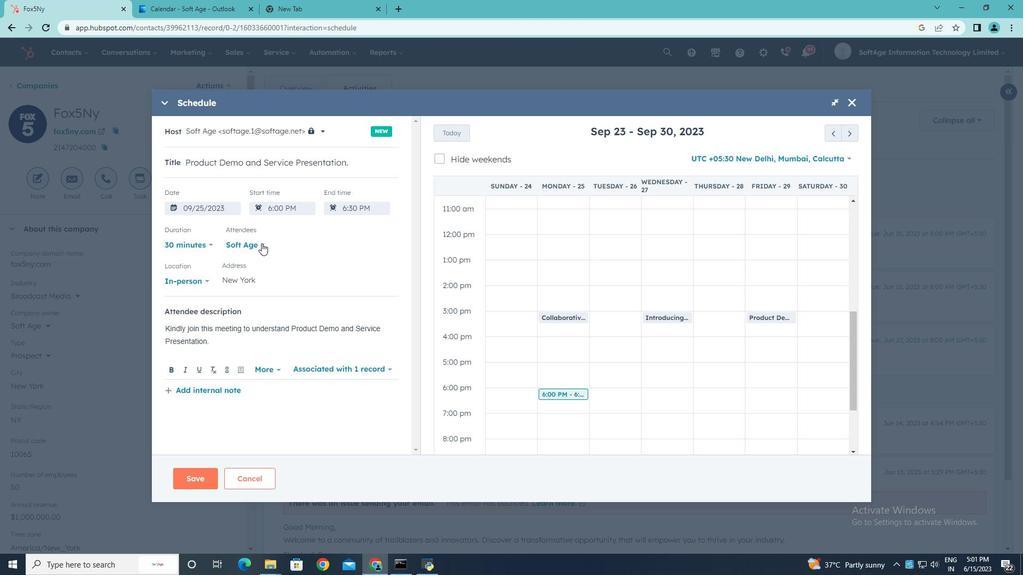 
Action: Mouse moved to (195, 380)
Screenshot: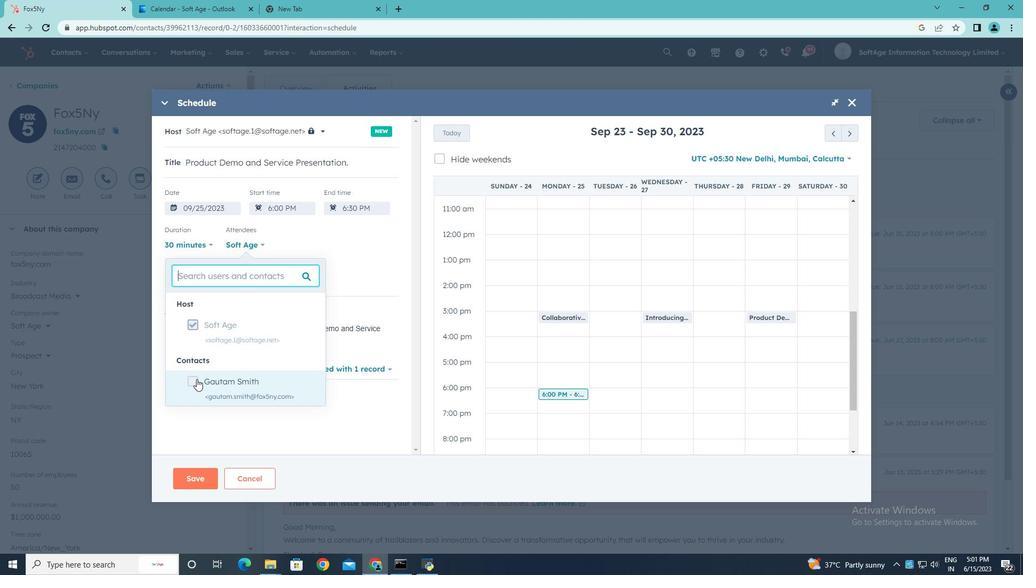 
Action: Mouse pressed left at (195, 380)
Screenshot: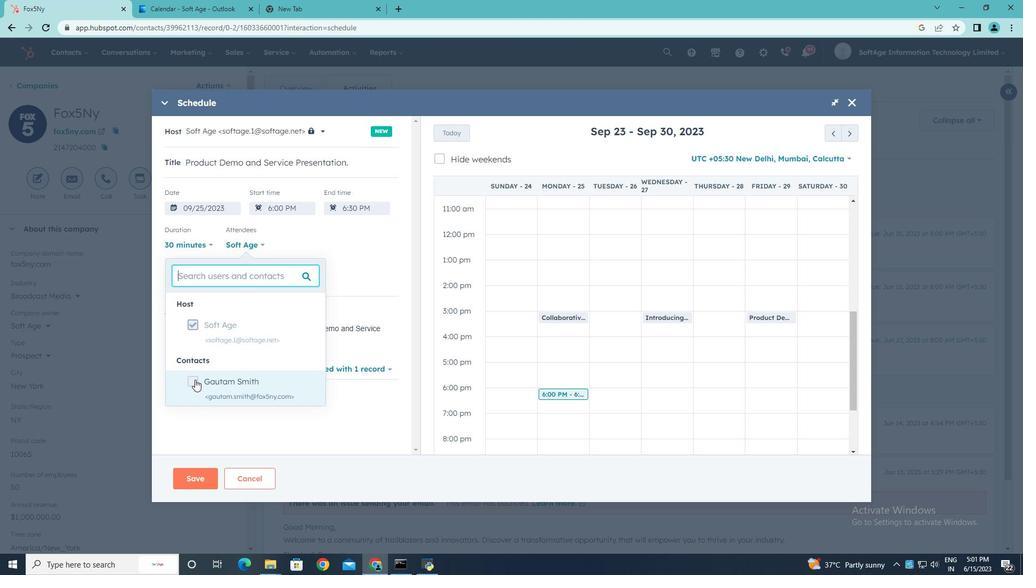 
Action: Mouse moved to (348, 419)
Screenshot: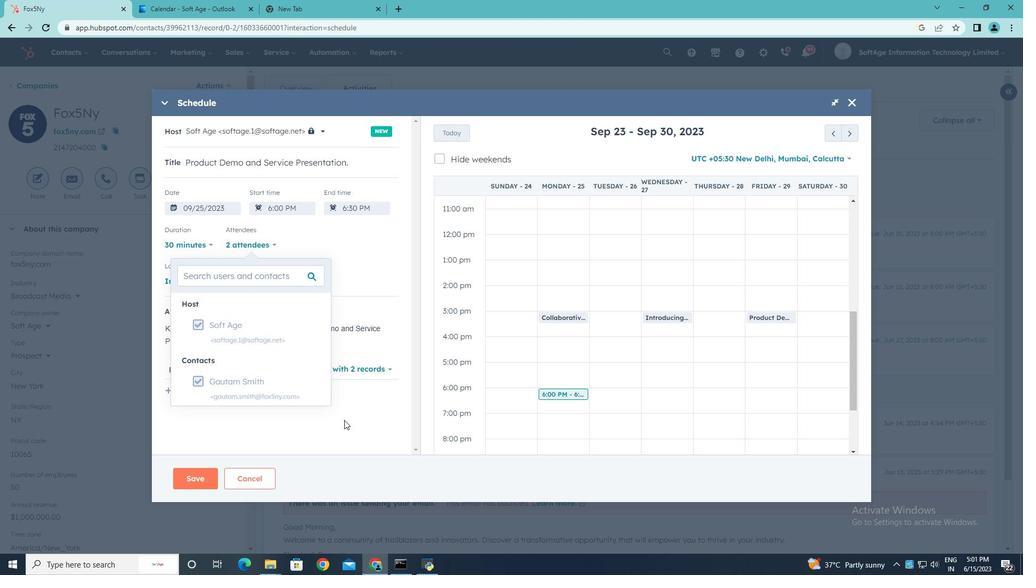 
Action: Mouse pressed left at (348, 419)
Screenshot: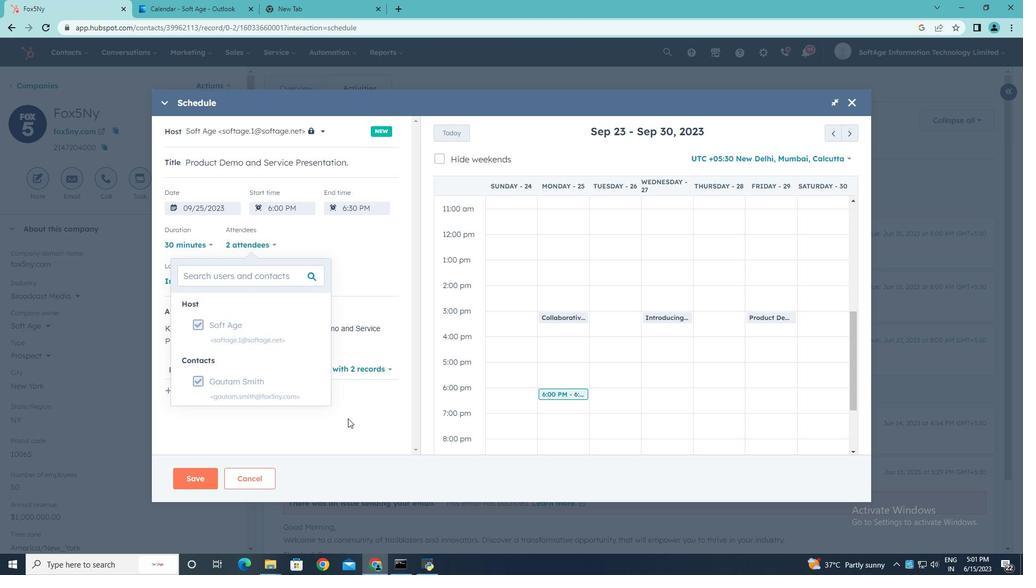 
Action: Mouse moved to (197, 482)
Screenshot: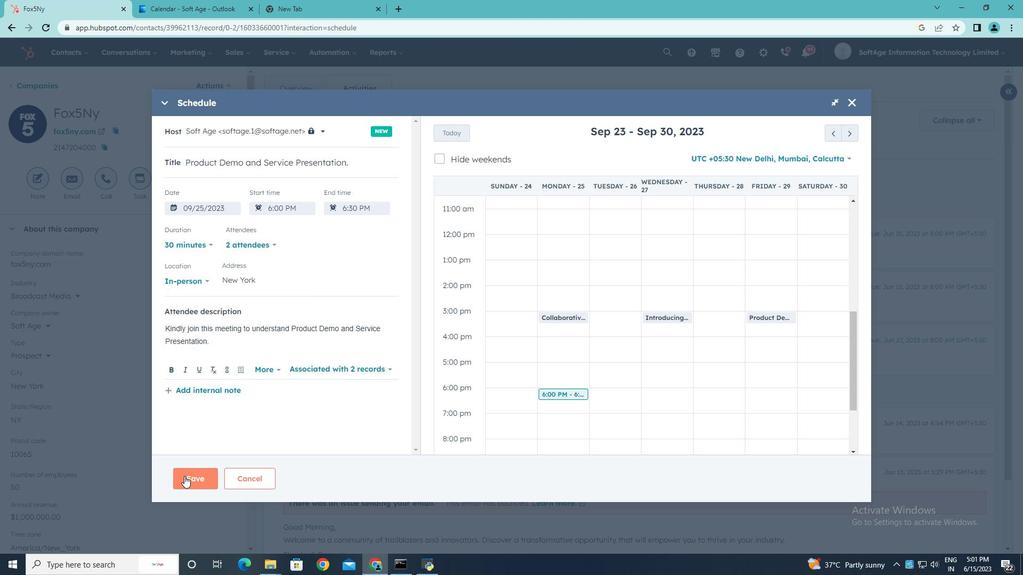 
Action: Mouse pressed left at (197, 482)
Screenshot: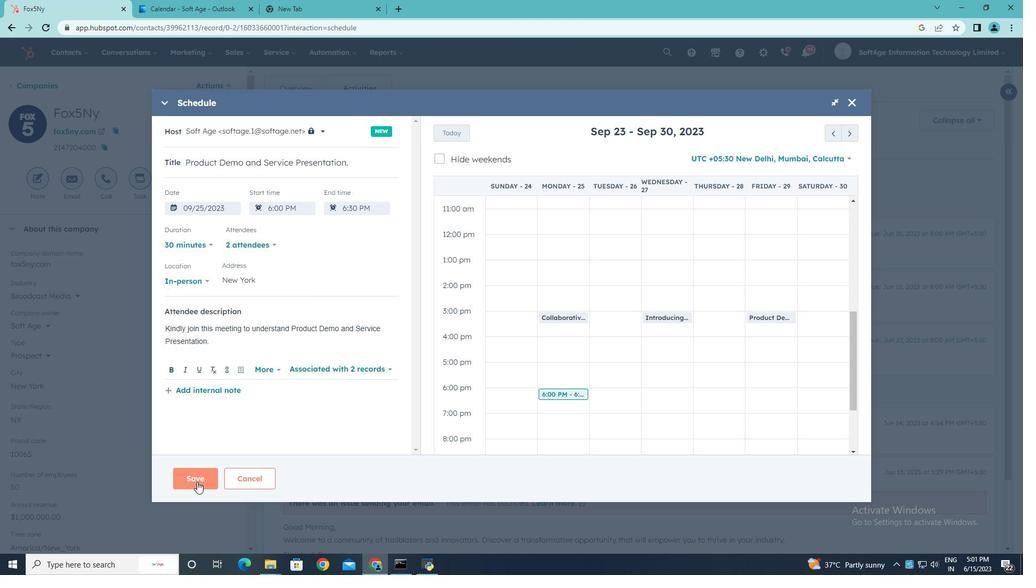 
Action: Mouse moved to (197, 479)
Screenshot: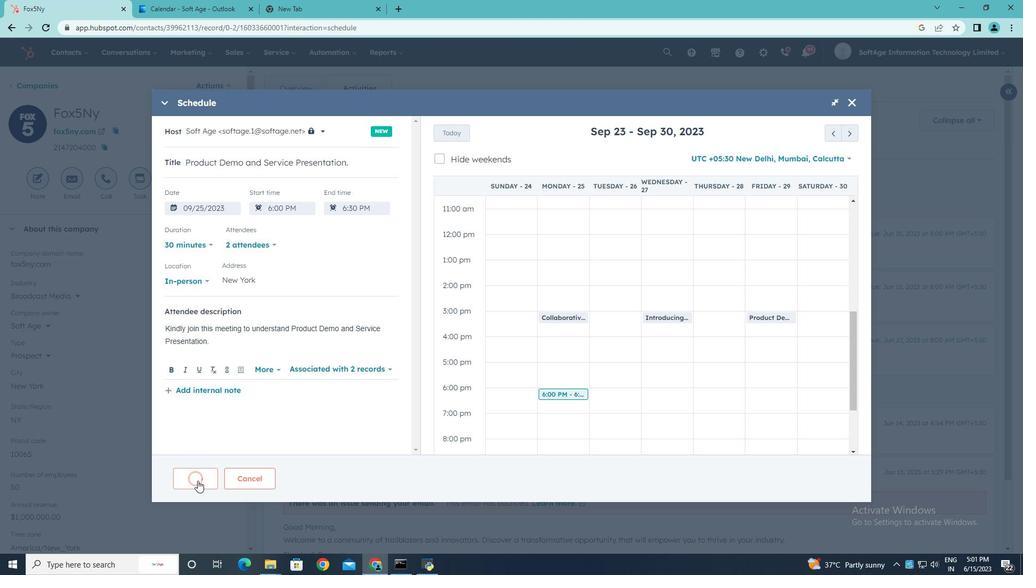 
